 Task: Choose file "Resume Document".
Action: Mouse moved to (651, 150)
Screenshot: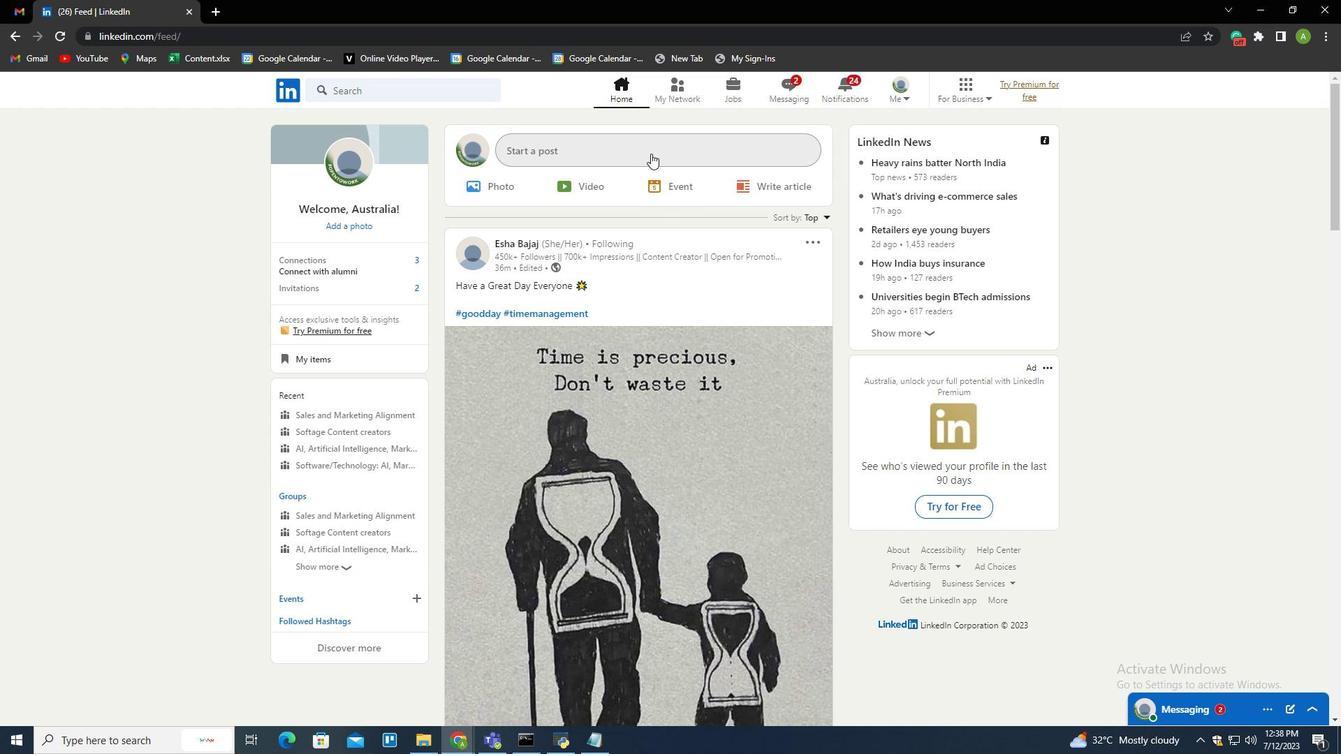 
Action: Mouse pressed left at (651, 150)
Screenshot: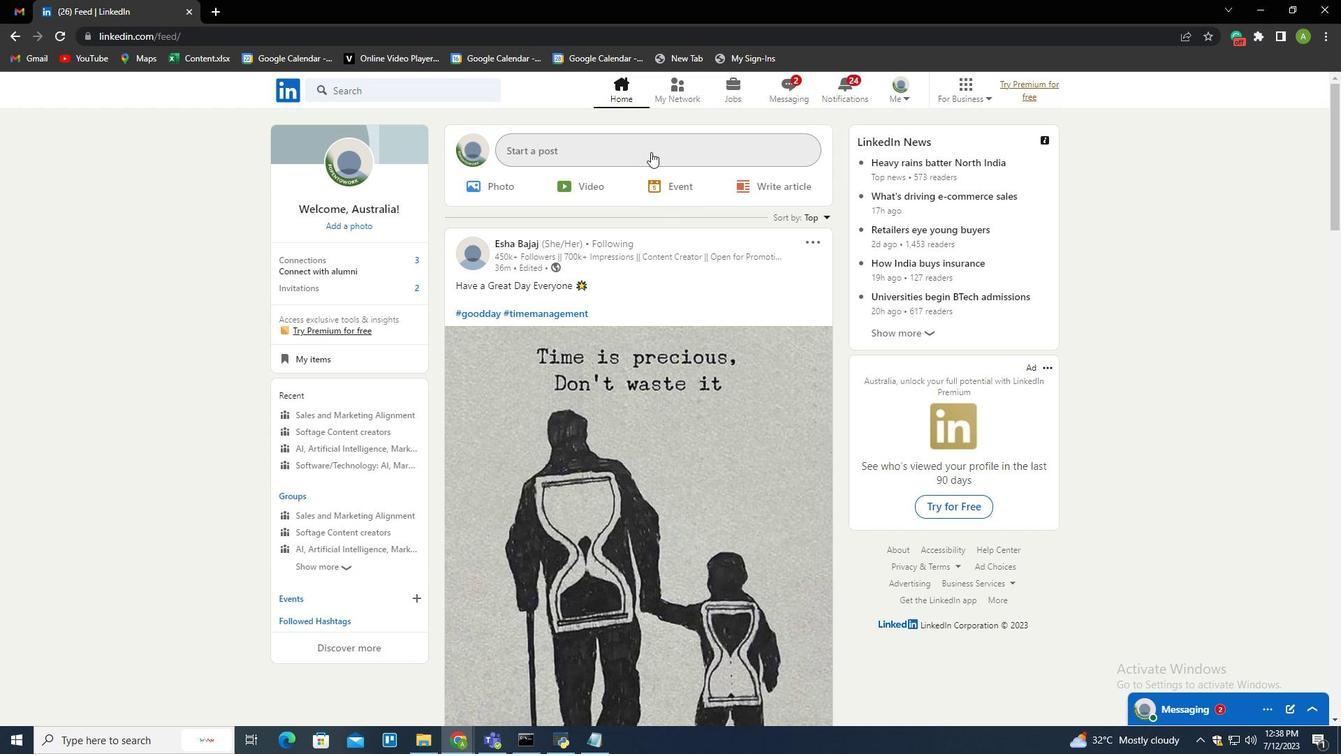 
Action: Mouse moved to (586, 427)
Screenshot: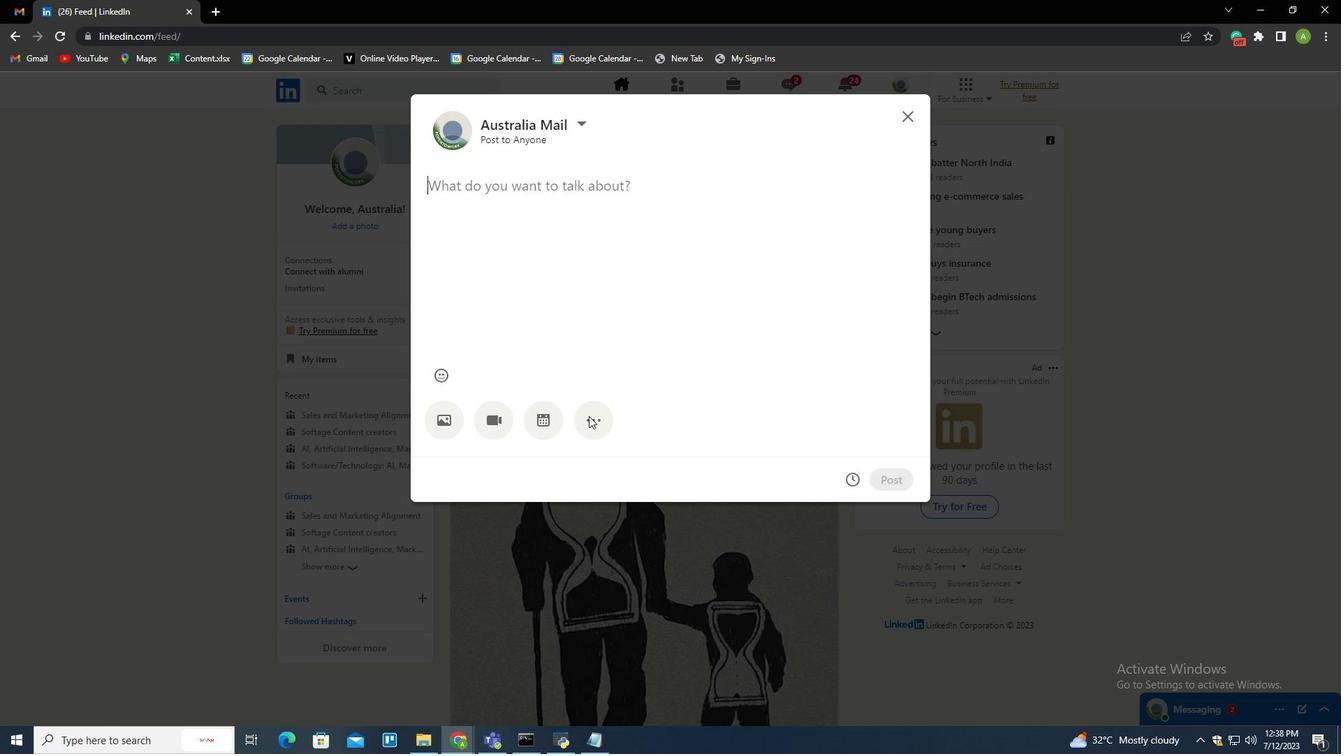 
Action: Mouse pressed left at (586, 427)
Screenshot: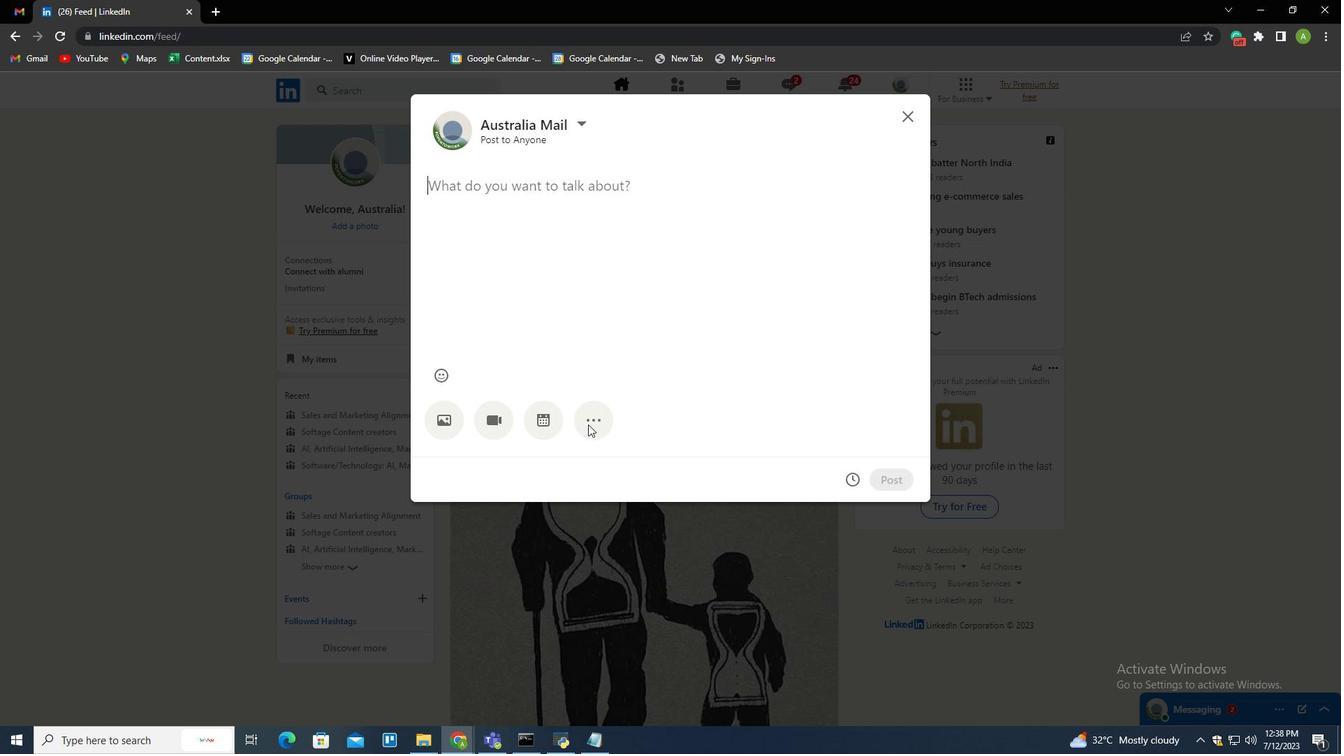 
Action: Mouse moved to (741, 419)
Screenshot: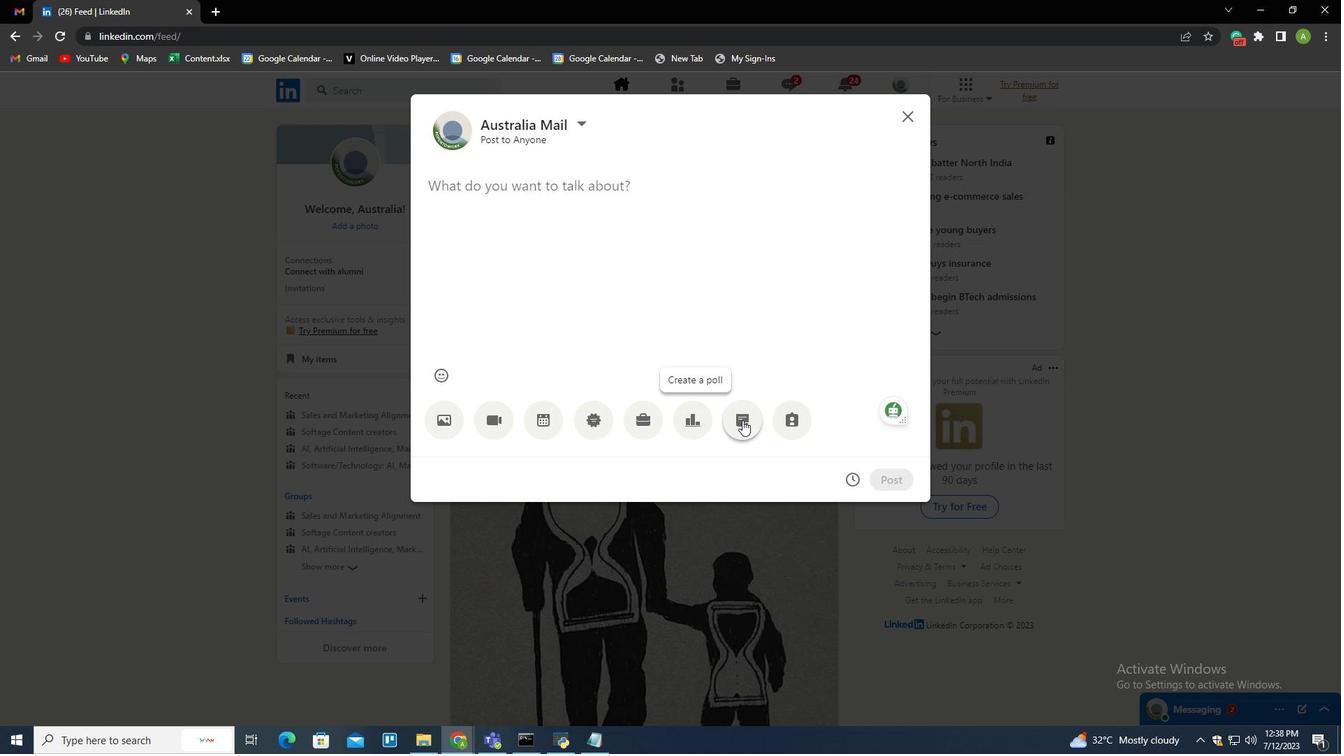 
Action: Mouse pressed left at (741, 419)
Screenshot: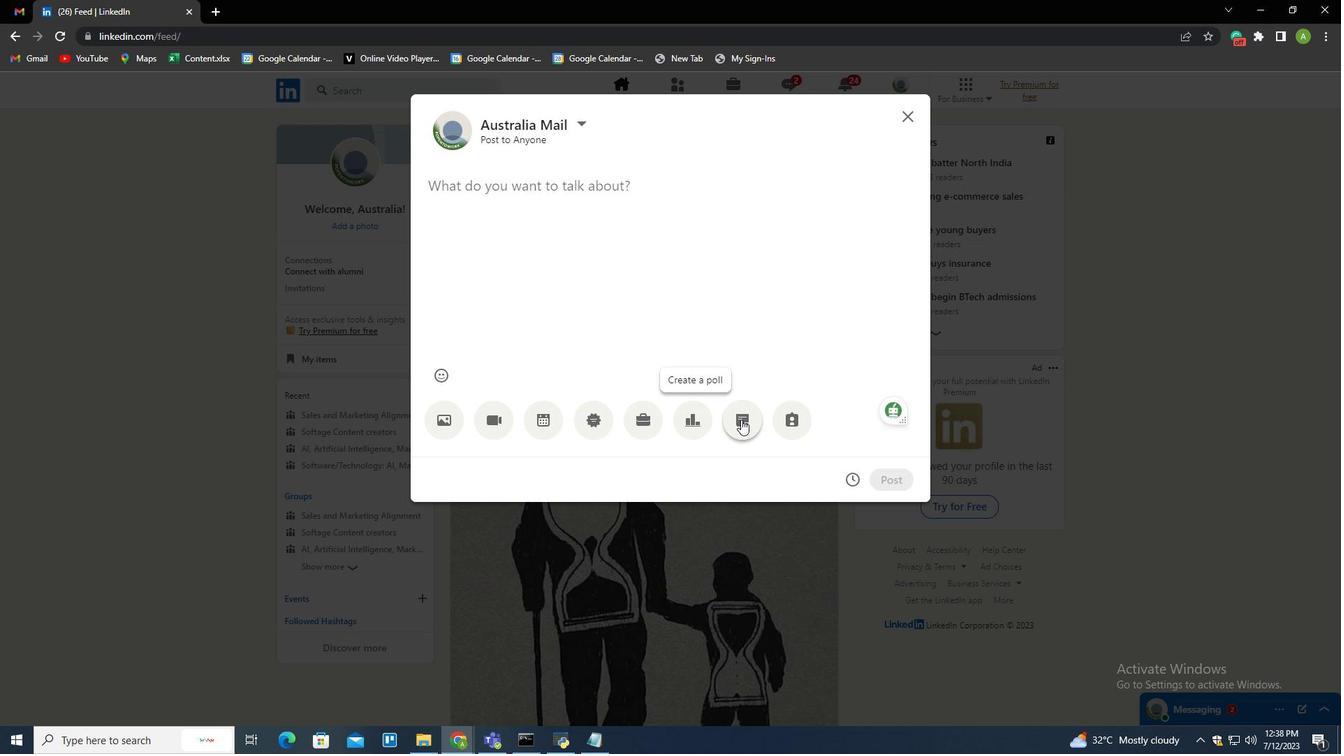 
Action: Mouse moved to (679, 169)
Screenshot: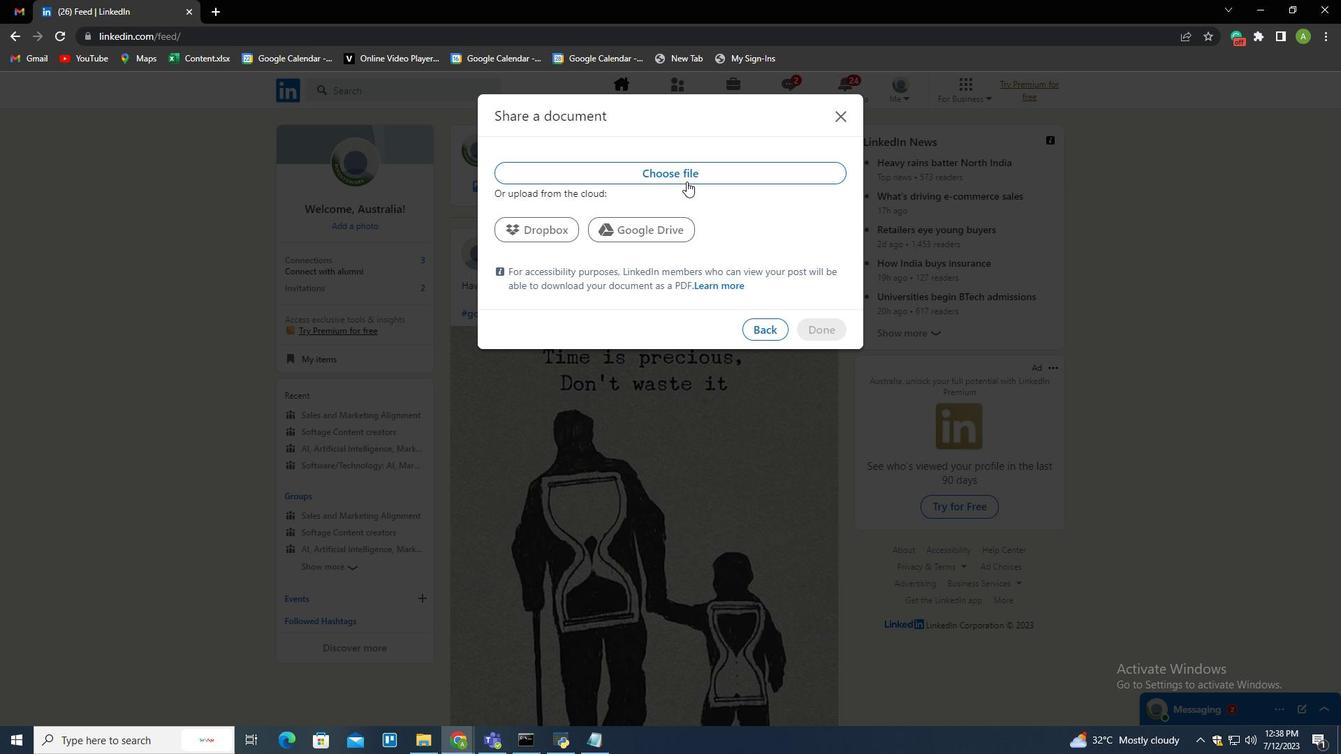 
Action: Mouse pressed left at (679, 169)
Screenshot: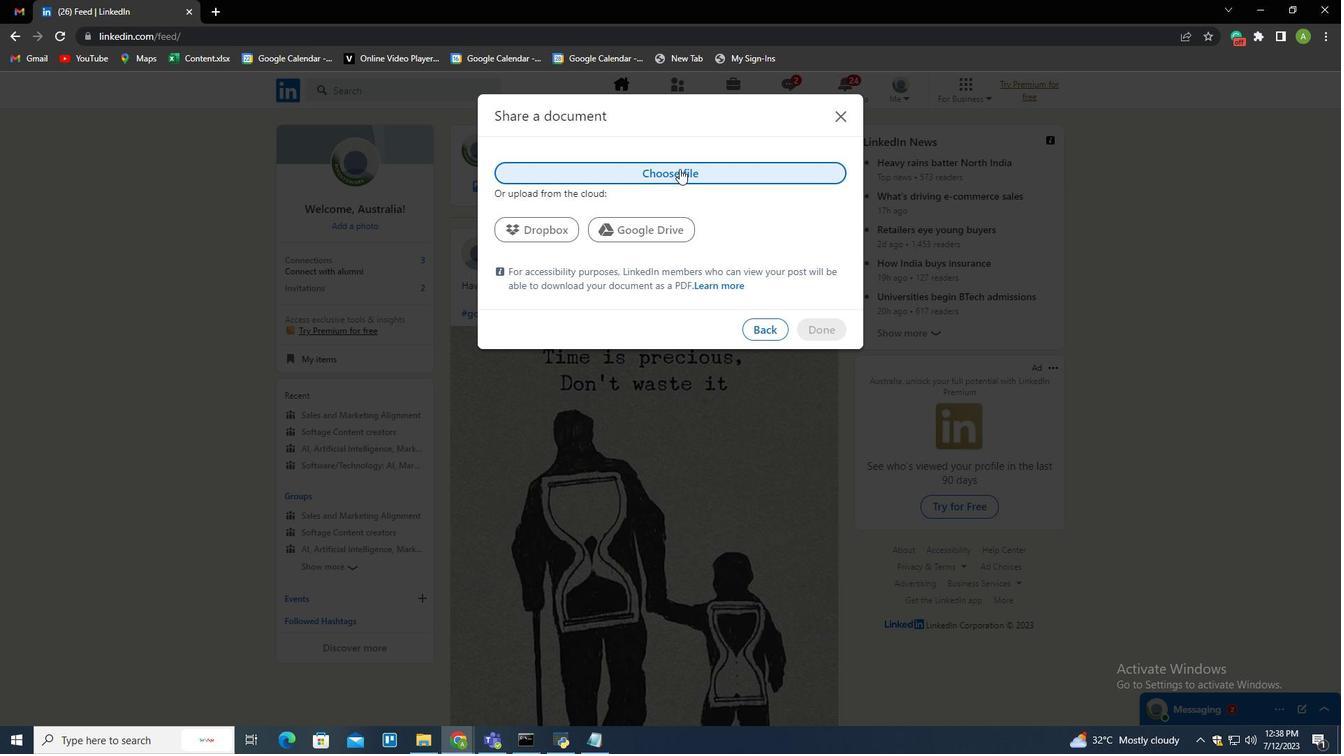 
Action: Mouse moved to (240, 143)
Screenshot: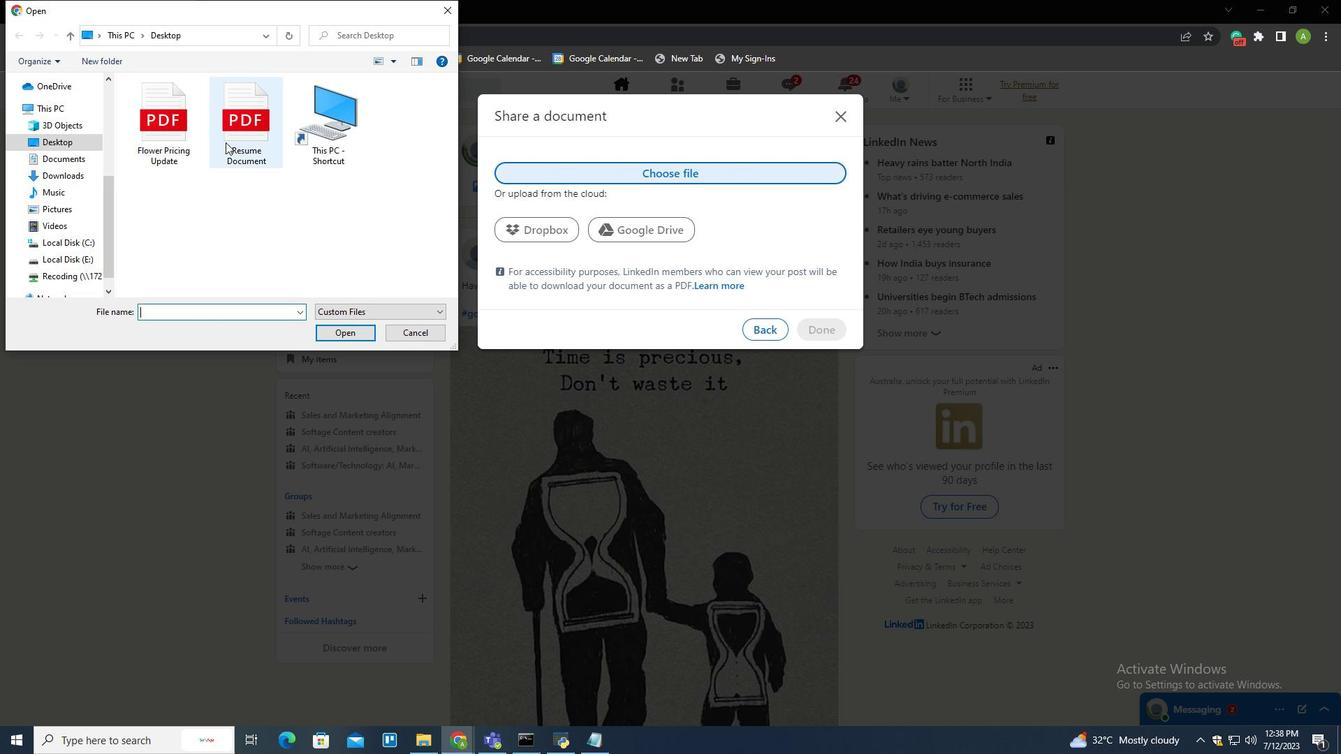 
Action: Mouse pressed left at (240, 143)
Screenshot: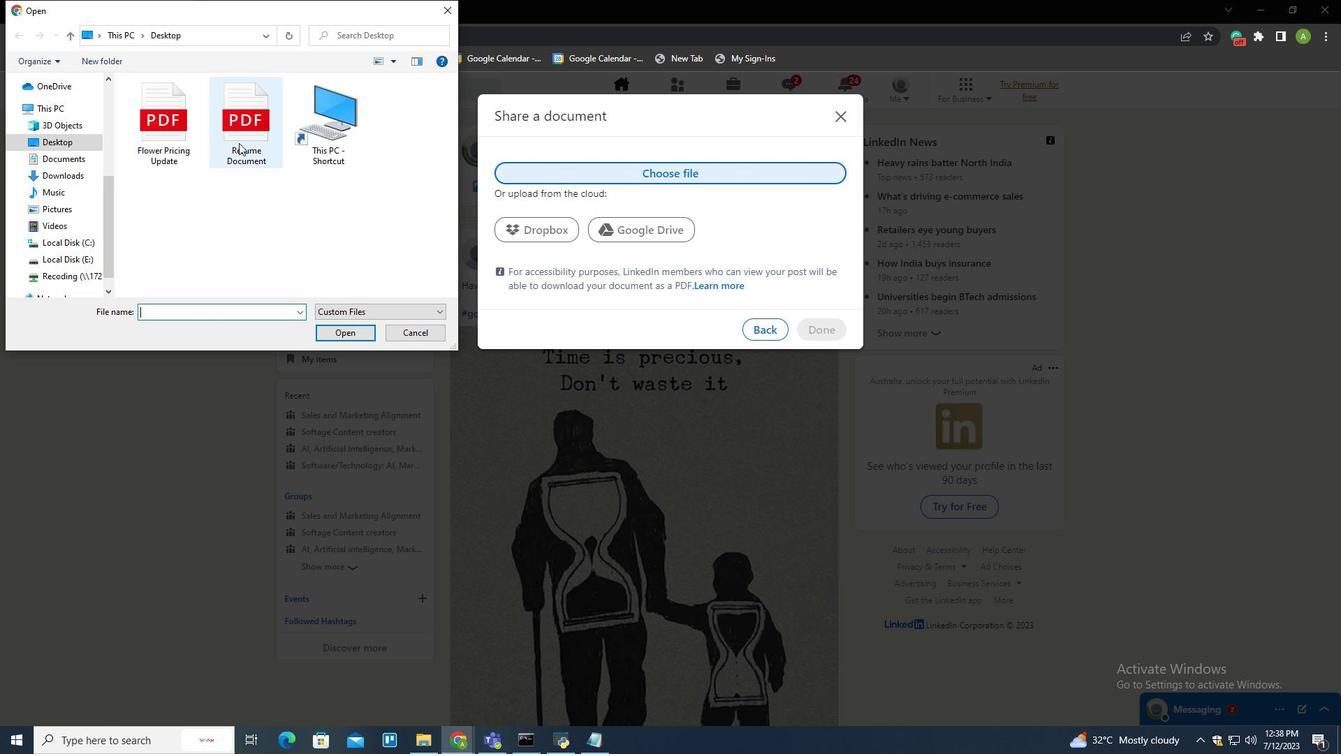 
Action: Mouse moved to (341, 331)
Screenshot: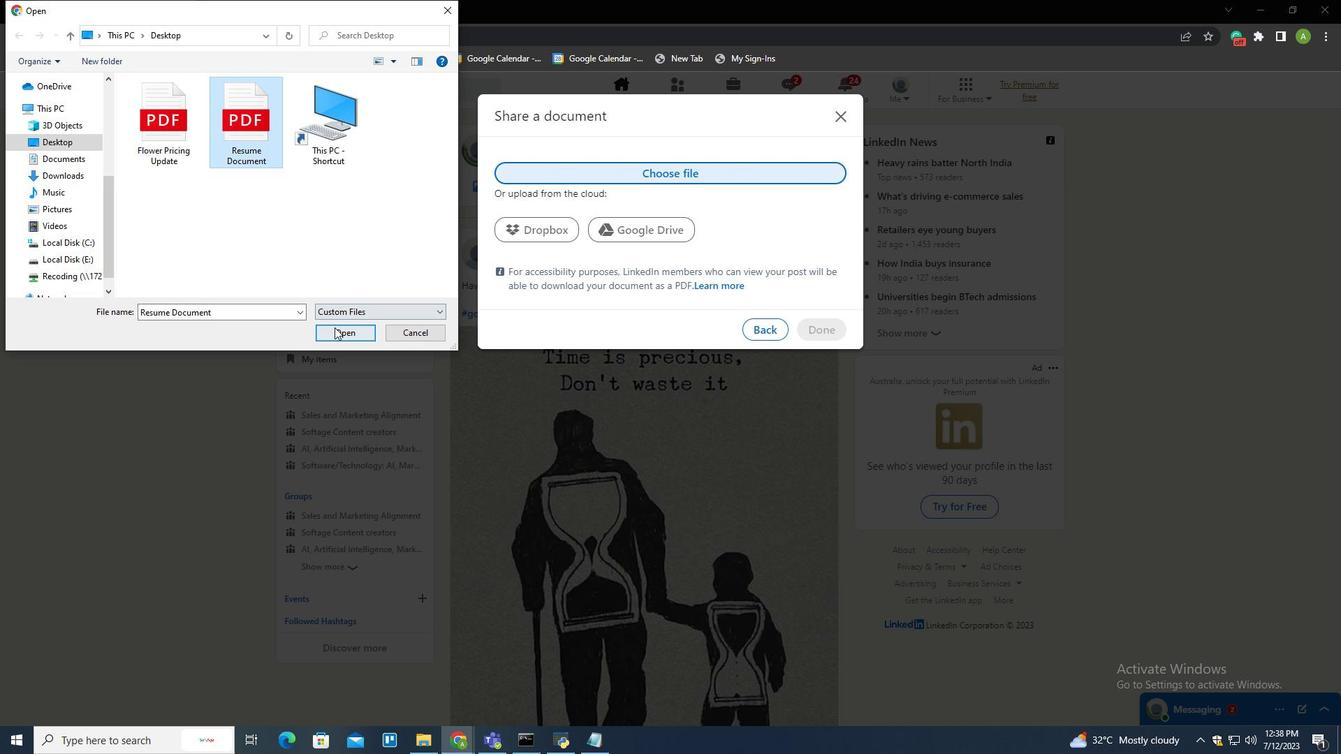 
Action: Mouse pressed left at (341, 331)
Screenshot: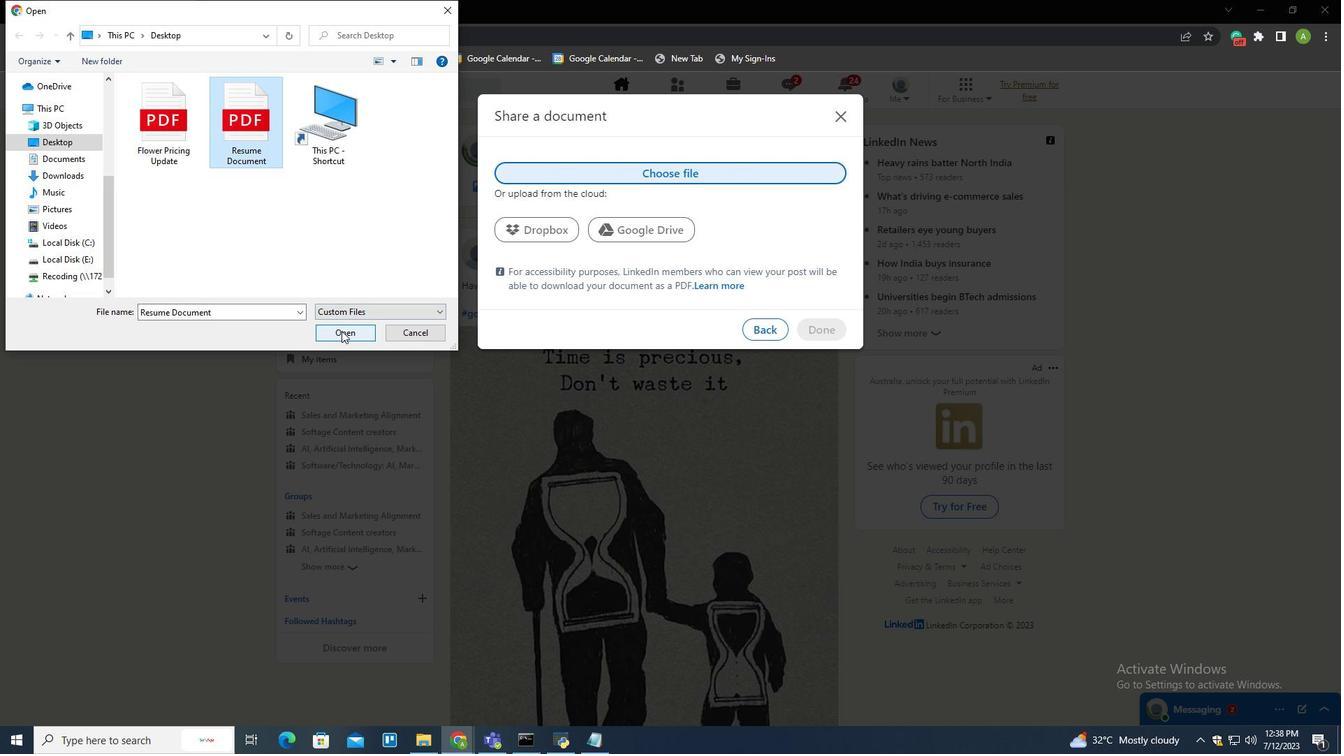 
Action: Mouse moved to (664, 315)
Screenshot: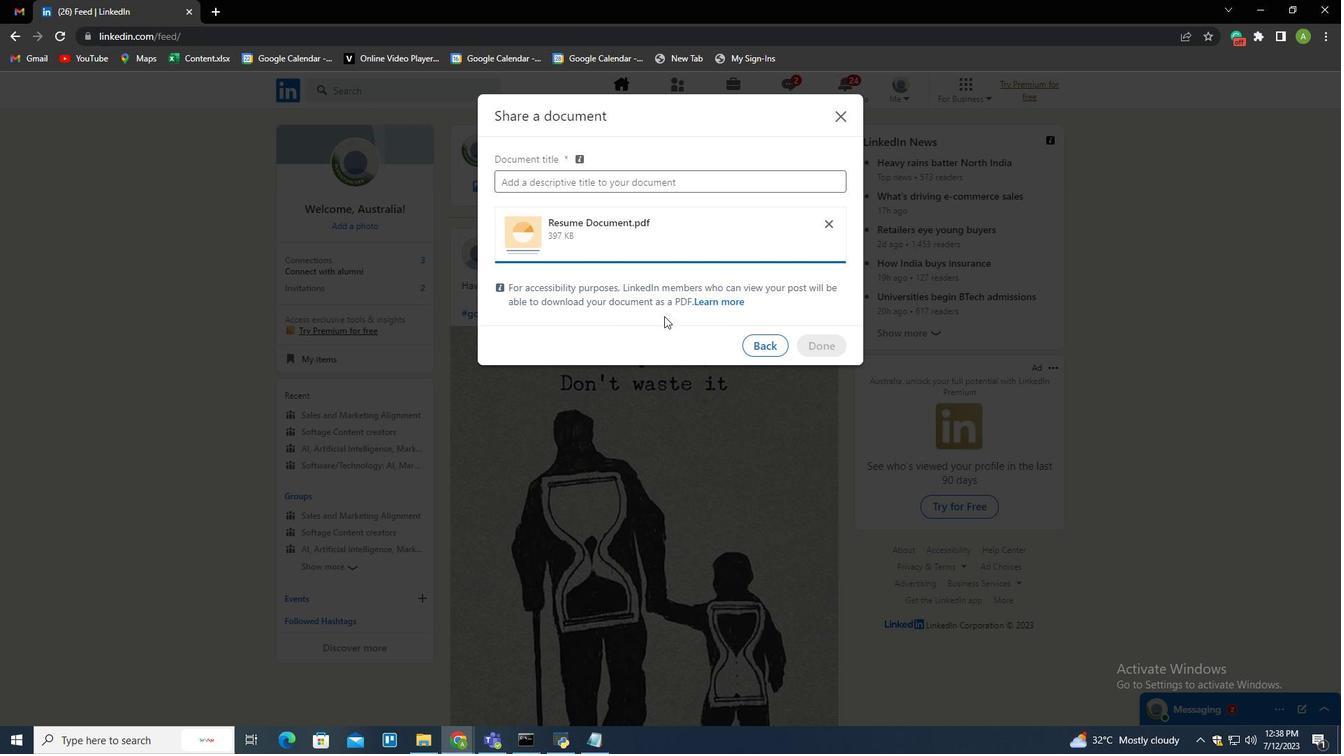 
